 Task: Find instructions on how to change your email password using Outlook's Help feature.
Action: Mouse moved to (368, 248)
Screenshot: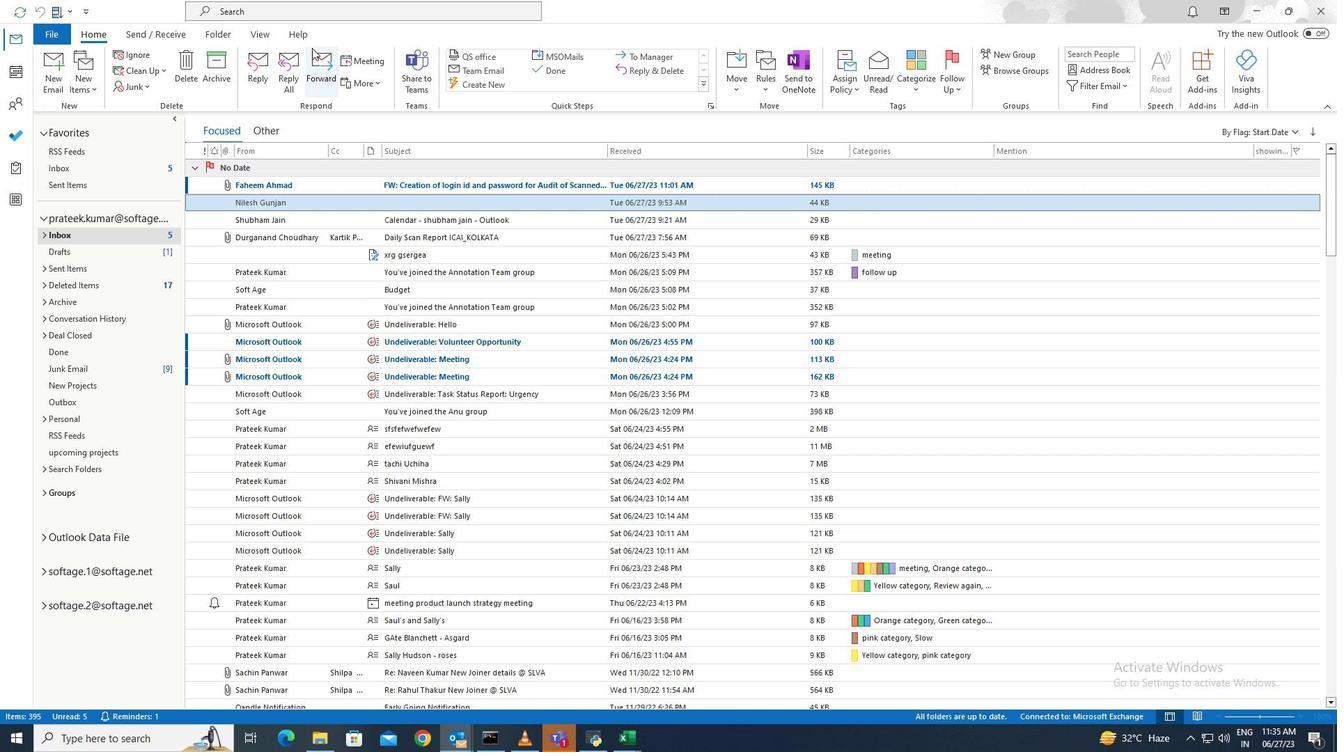 
Action: Mouse pressed left at (368, 248)
Screenshot: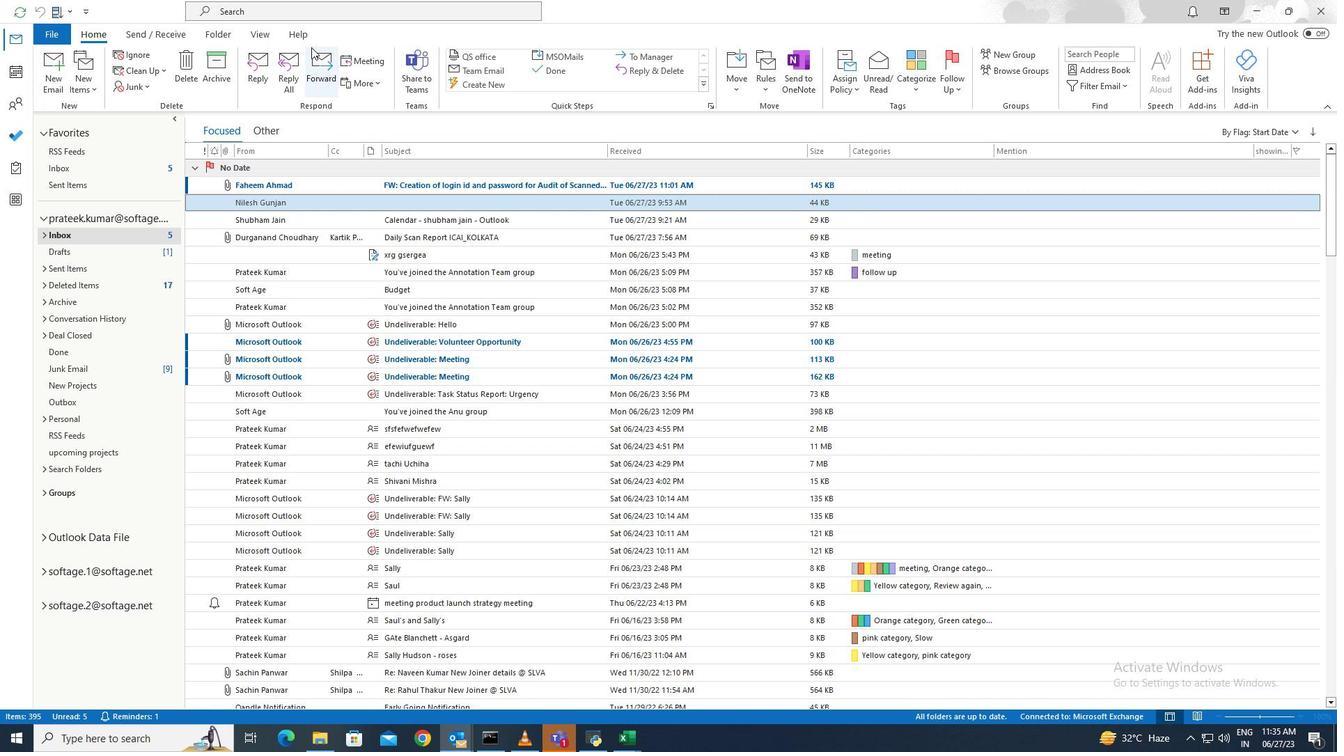 
Action: Mouse moved to (369, 248)
Screenshot: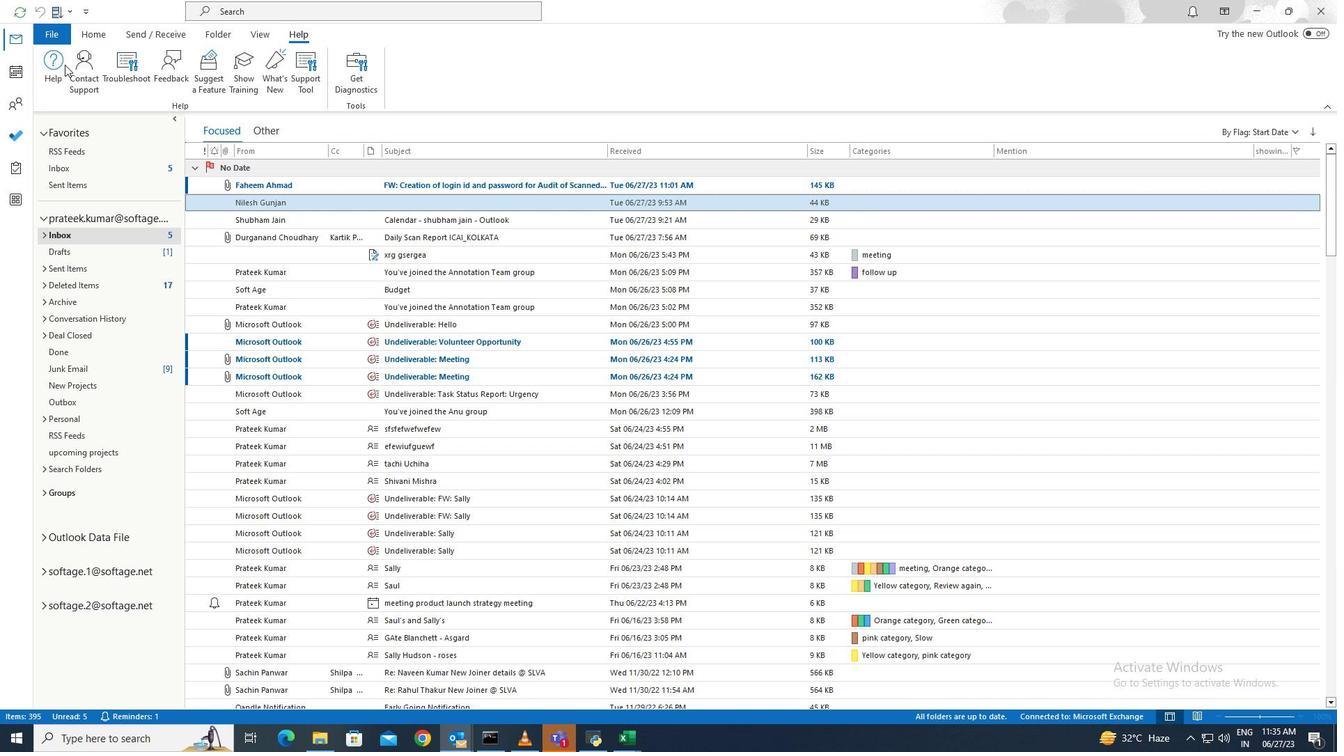 
Action: Mouse pressed left at (369, 248)
Screenshot: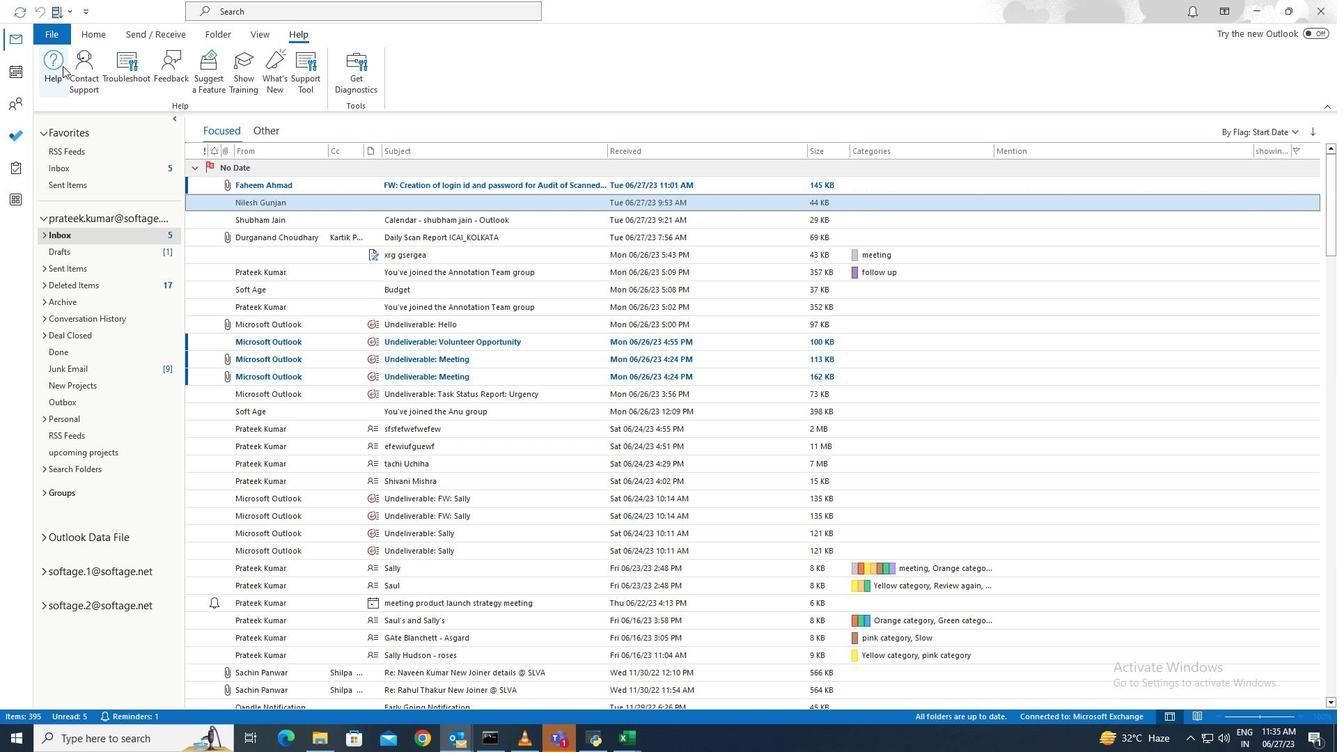 
Action: Mouse moved to (368, 250)
Screenshot: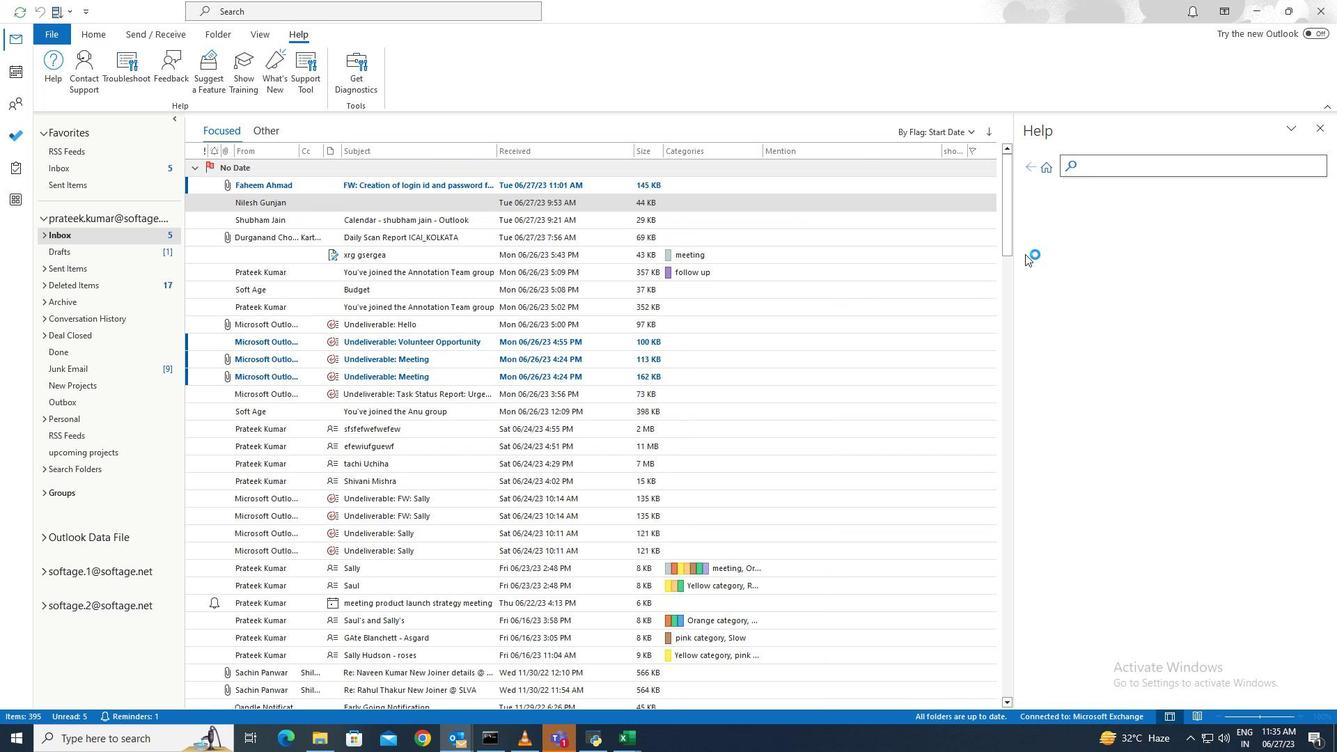 
Action: Key pressed change<Key.space>password<Key.enter>
Screenshot: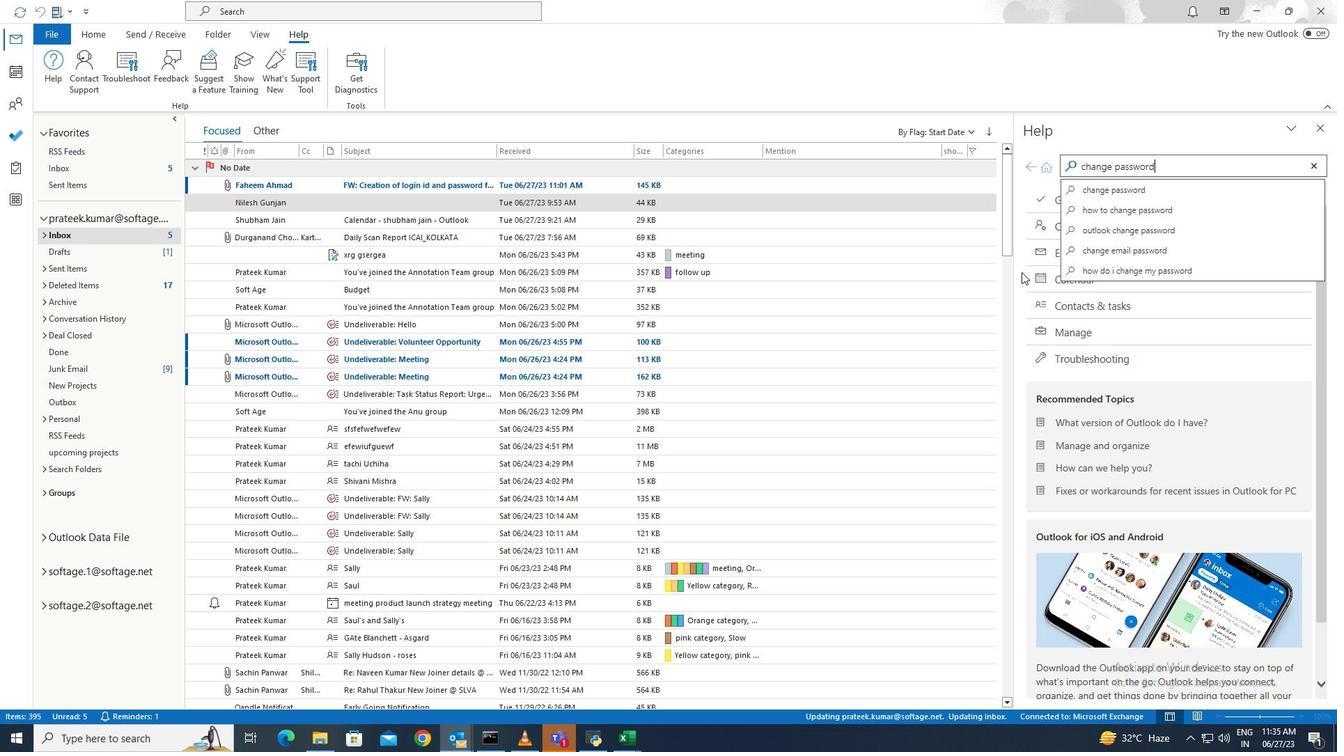 
Action: Mouse moved to (368, 250)
Screenshot: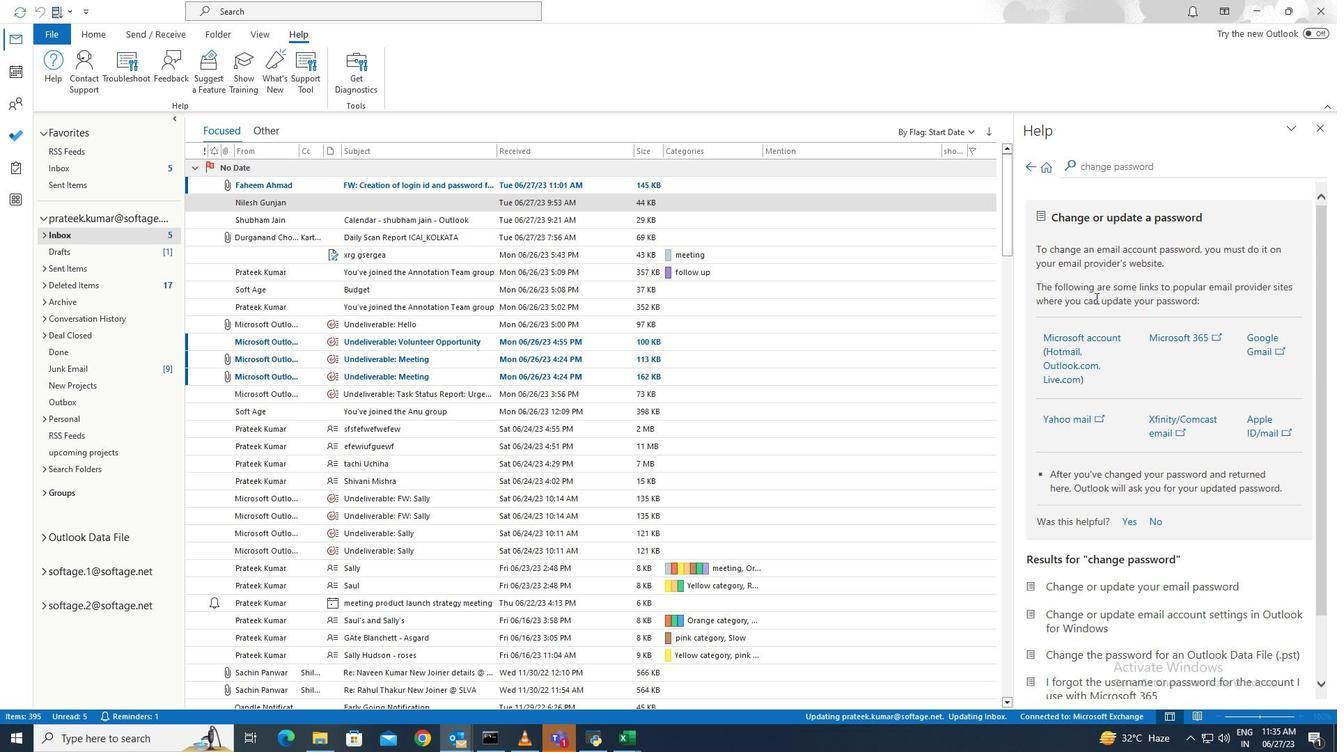 
Action: Mouse scrolled (368, 250) with delta (0, 0)
Screenshot: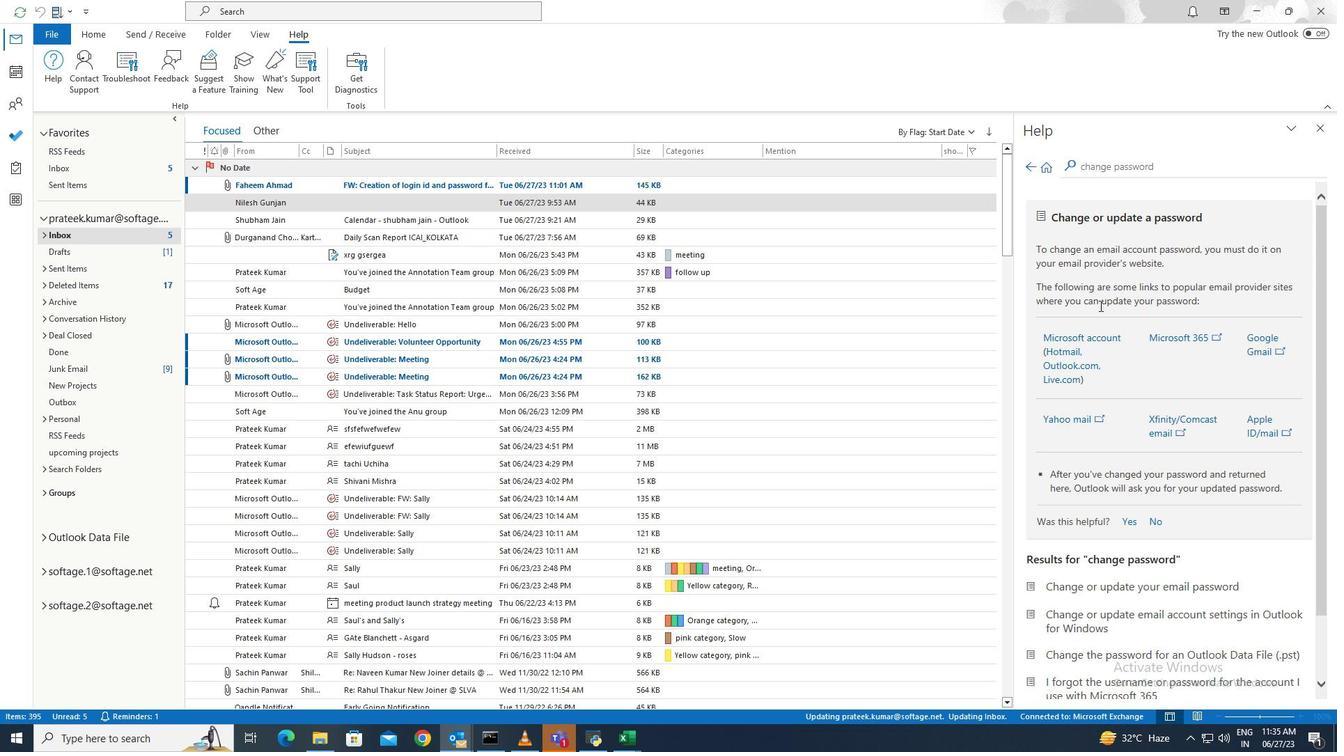 
Action: Mouse scrolled (368, 250) with delta (0, 0)
Screenshot: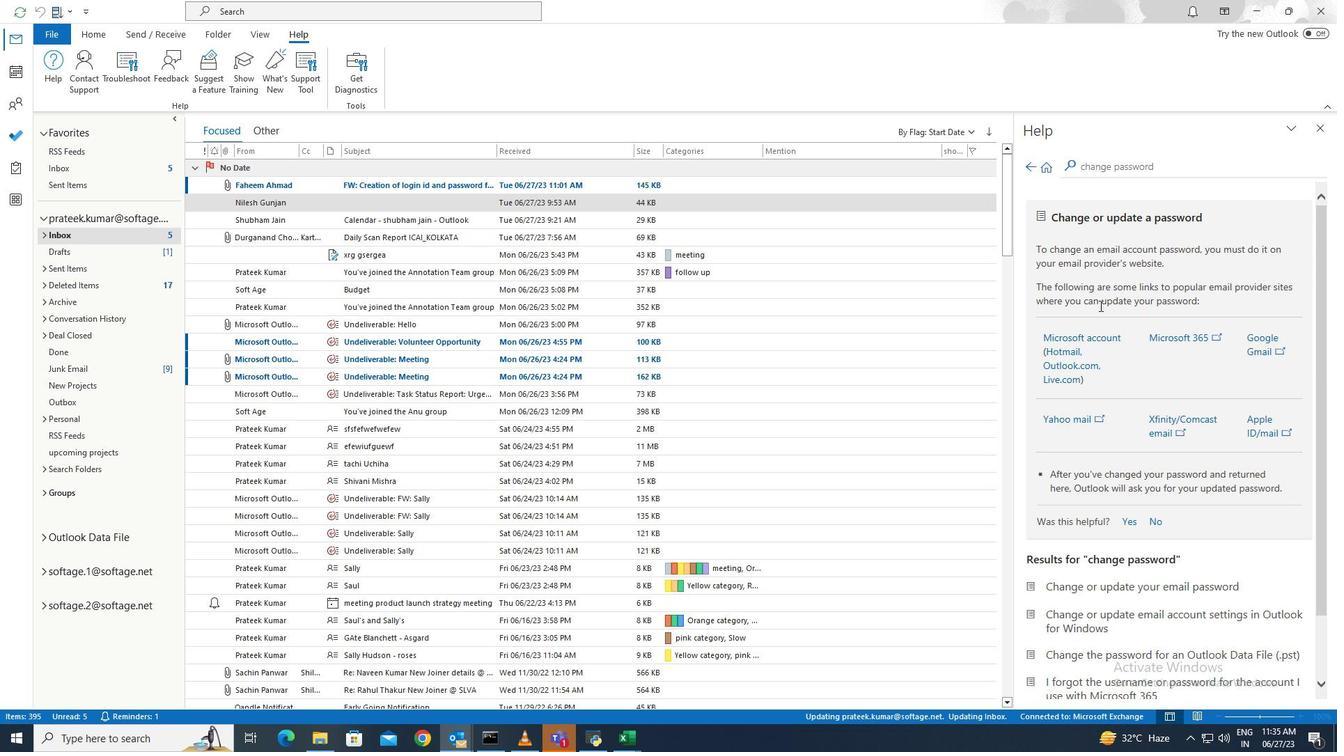 
